 Task: Select the all extensions option in the extensions.
Action: Mouse moved to (17, 545)
Screenshot: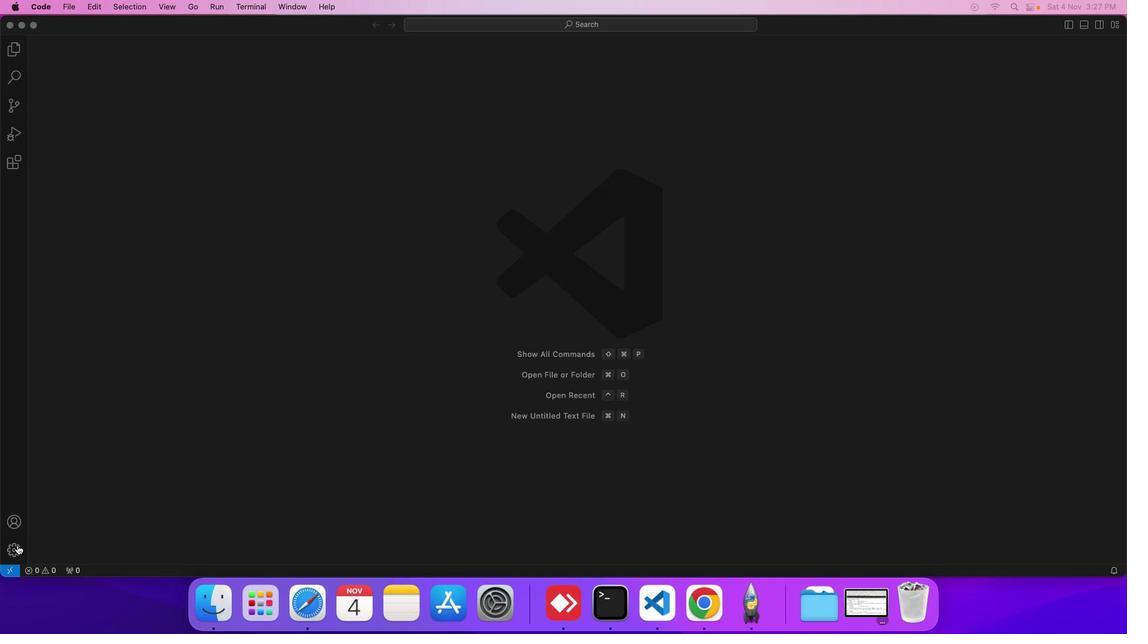 
Action: Mouse pressed left at (17, 545)
Screenshot: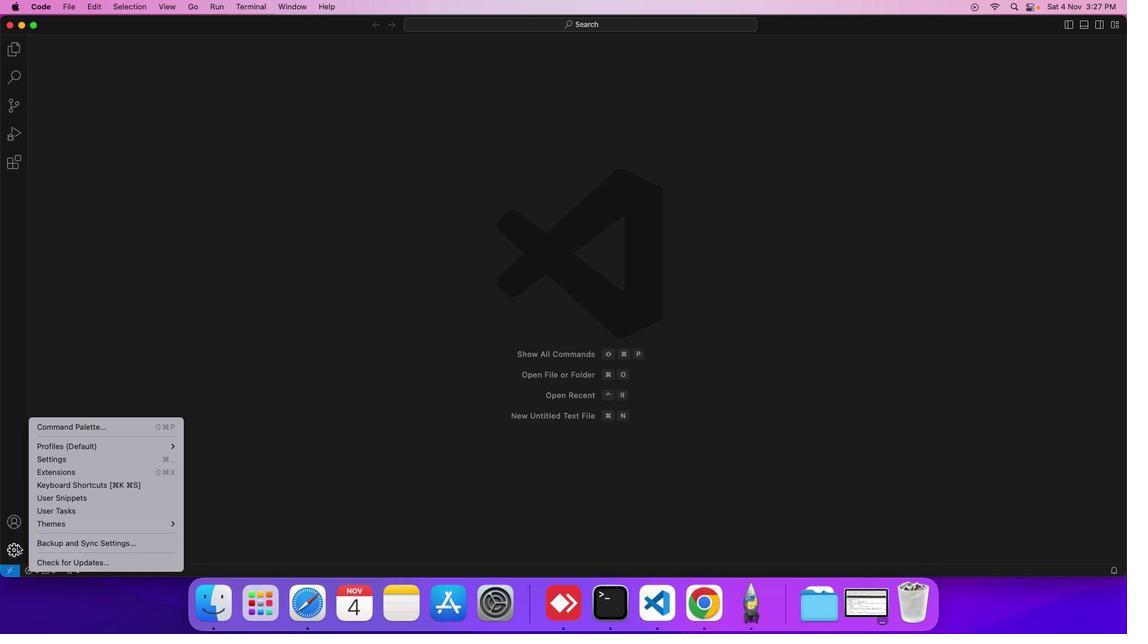 
Action: Mouse moved to (61, 461)
Screenshot: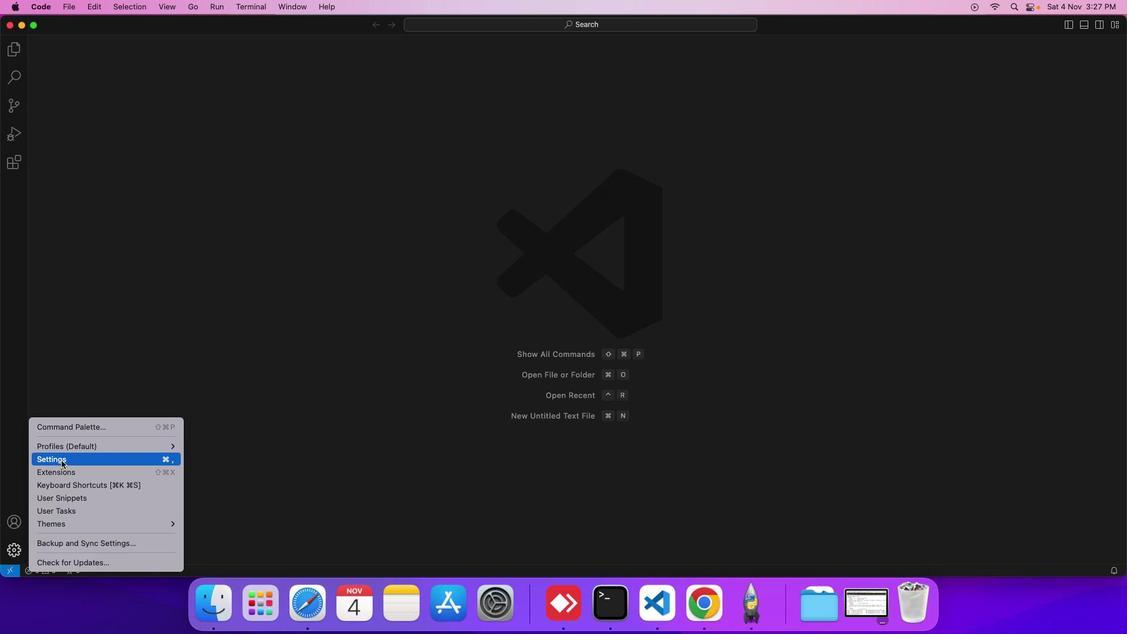 
Action: Mouse pressed left at (61, 461)
Screenshot: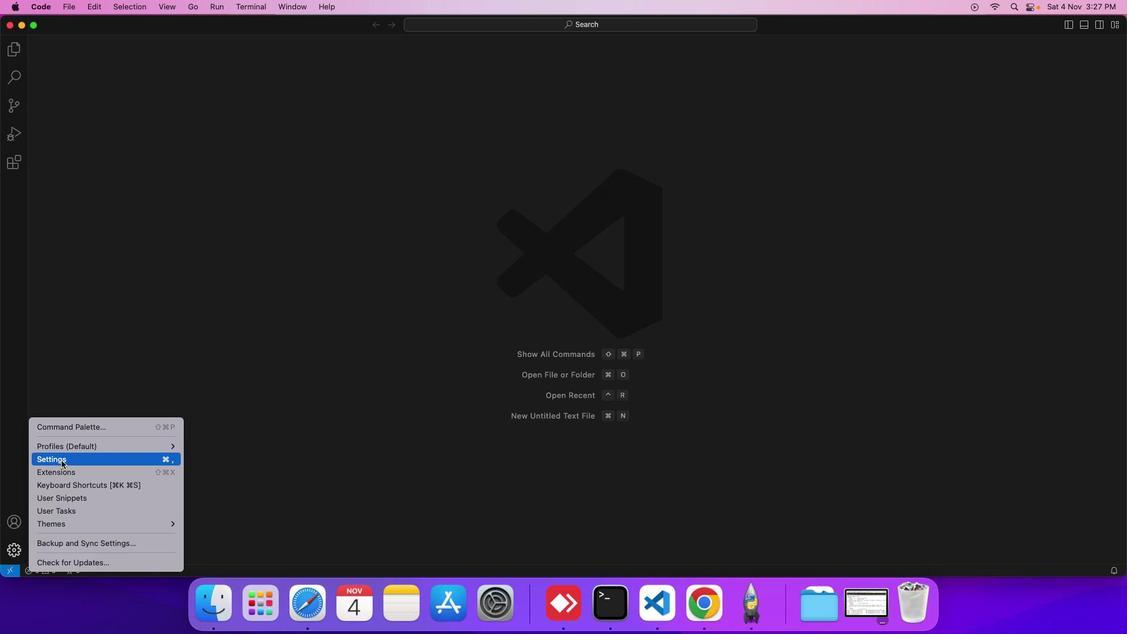 
Action: Mouse moved to (259, 175)
Screenshot: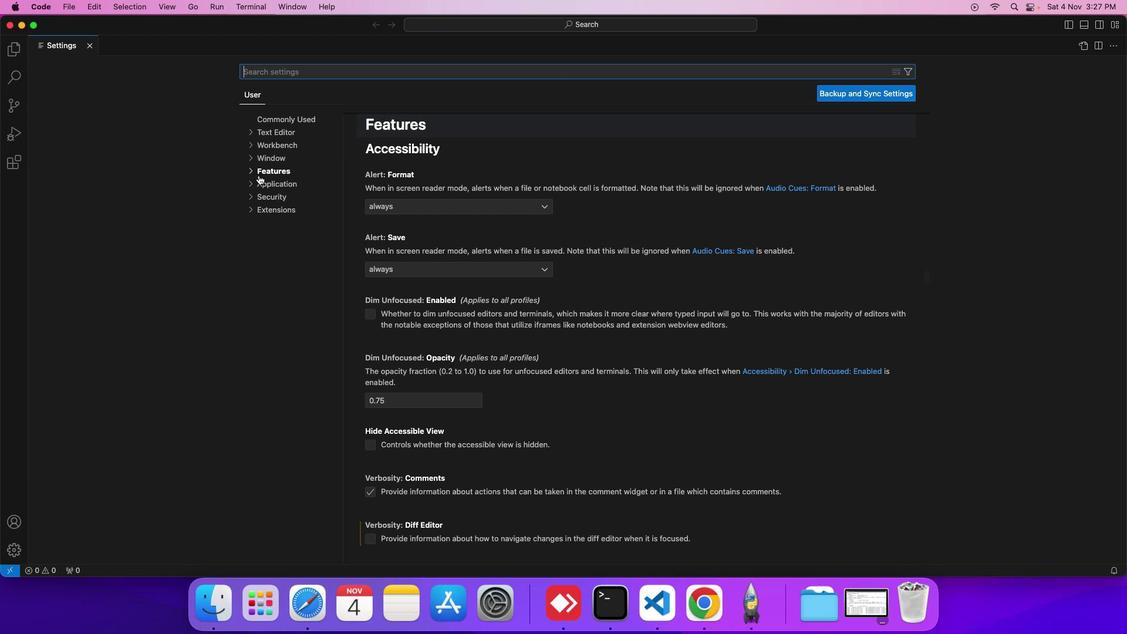 
Action: Mouse pressed left at (259, 175)
Screenshot: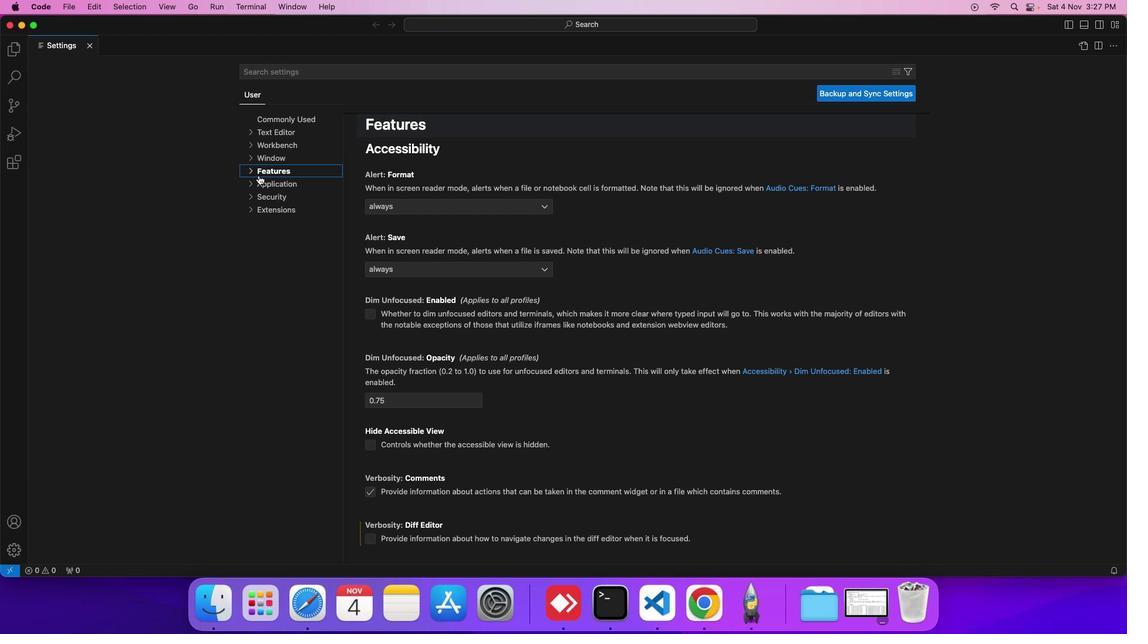 
Action: Mouse moved to (270, 260)
Screenshot: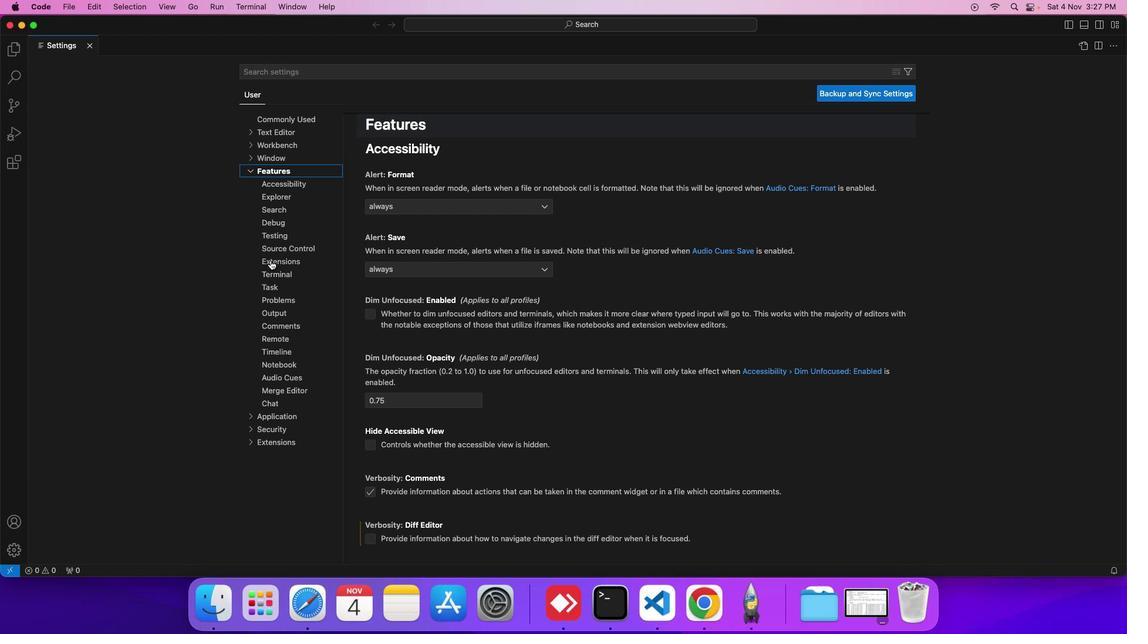 
Action: Mouse pressed left at (270, 260)
Screenshot: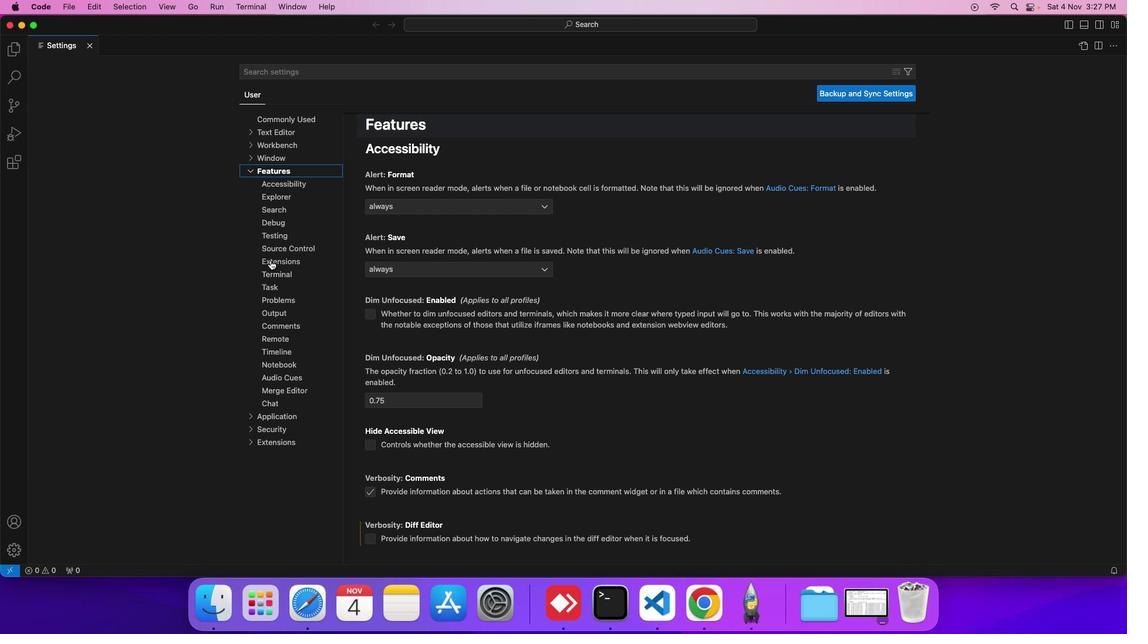 
Action: Mouse moved to (378, 243)
Screenshot: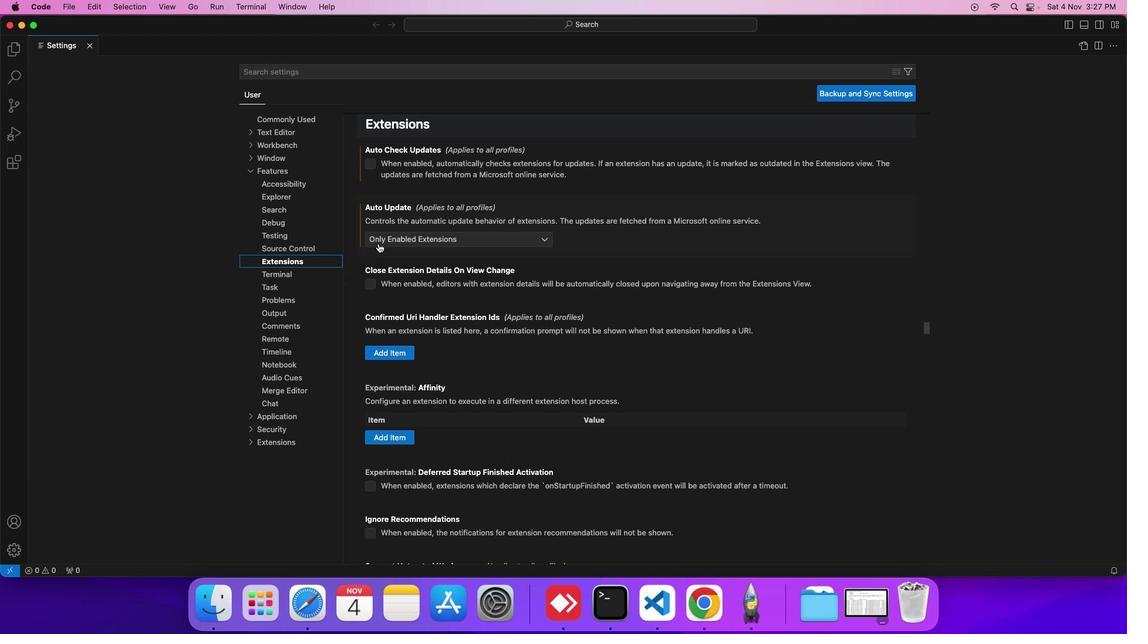 
Action: Mouse pressed left at (378, 243)
Screenshot: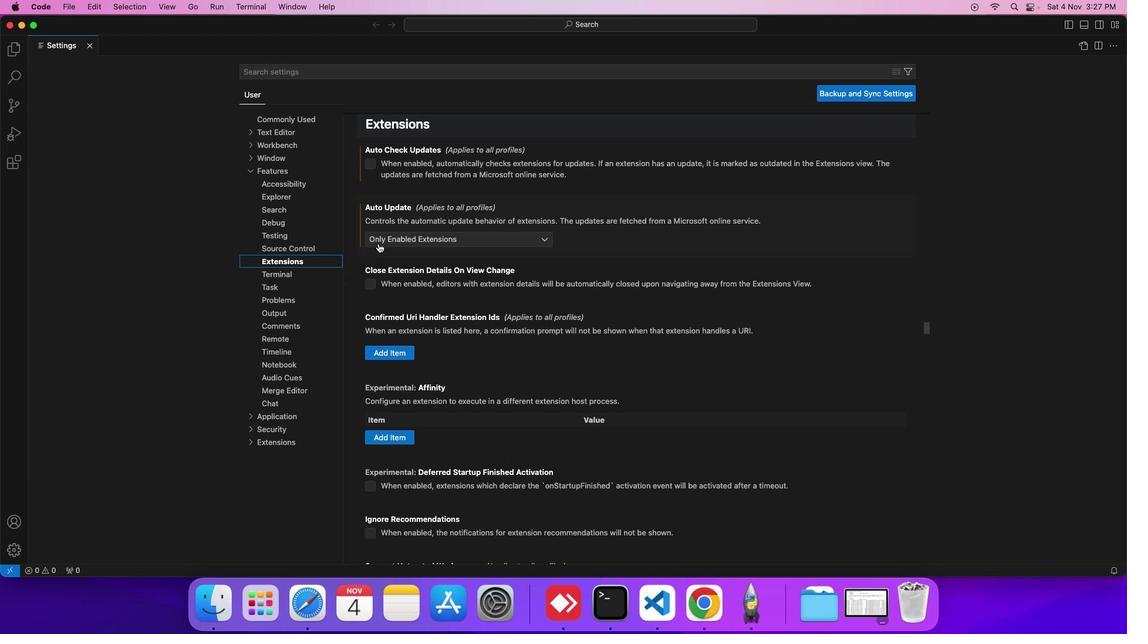 
Action: Mouse moved to (380, 254)
Screenshot: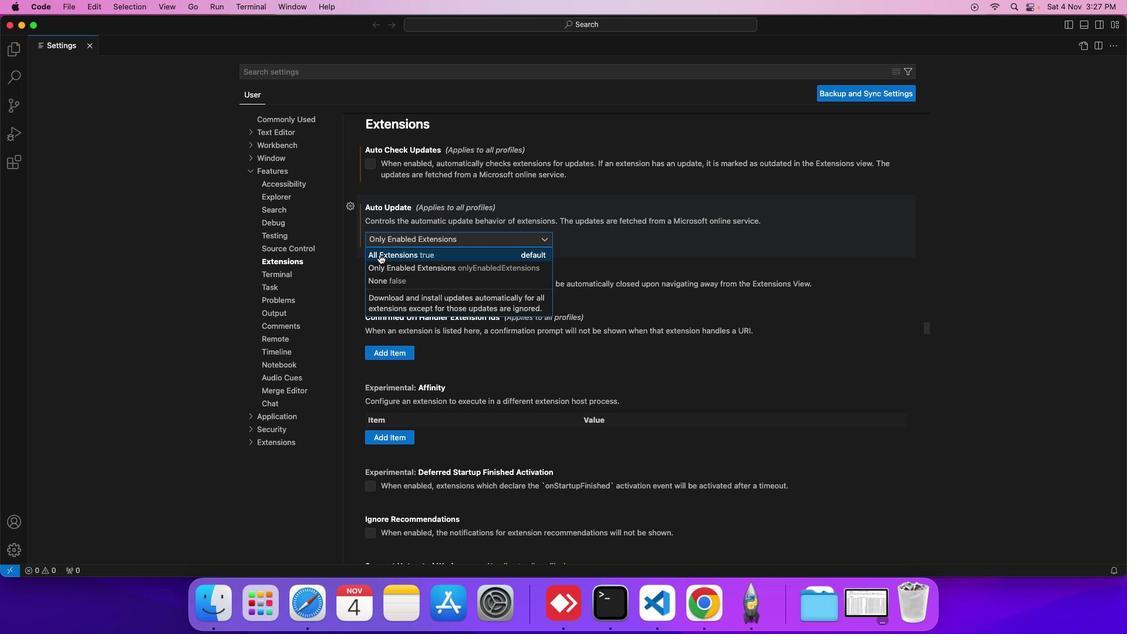 
Action: Mouse pressed left at (380, 254)
Screenshot: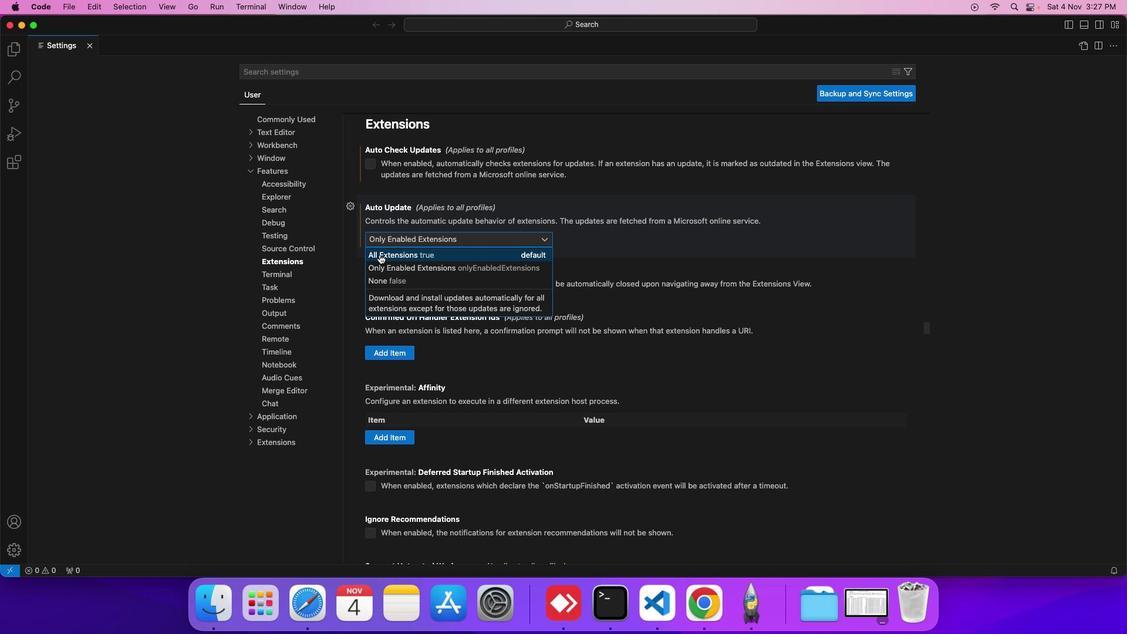 
